 Task: Add Mild Guacamole to the cart.
Action: Mouse moved to (737, 257)
Screenshot: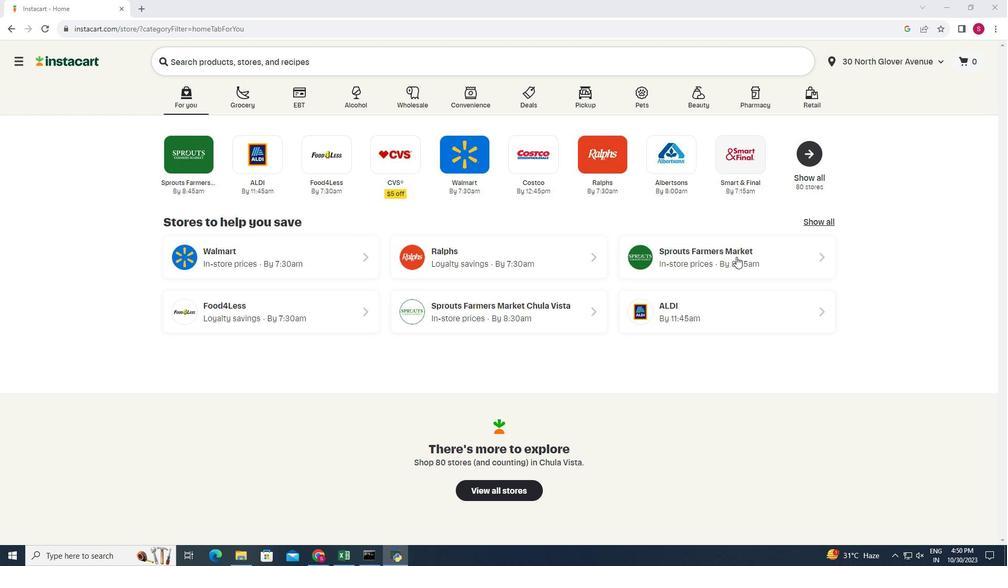 
Action: Mouse pressed left at (737, 257)
Screenshot: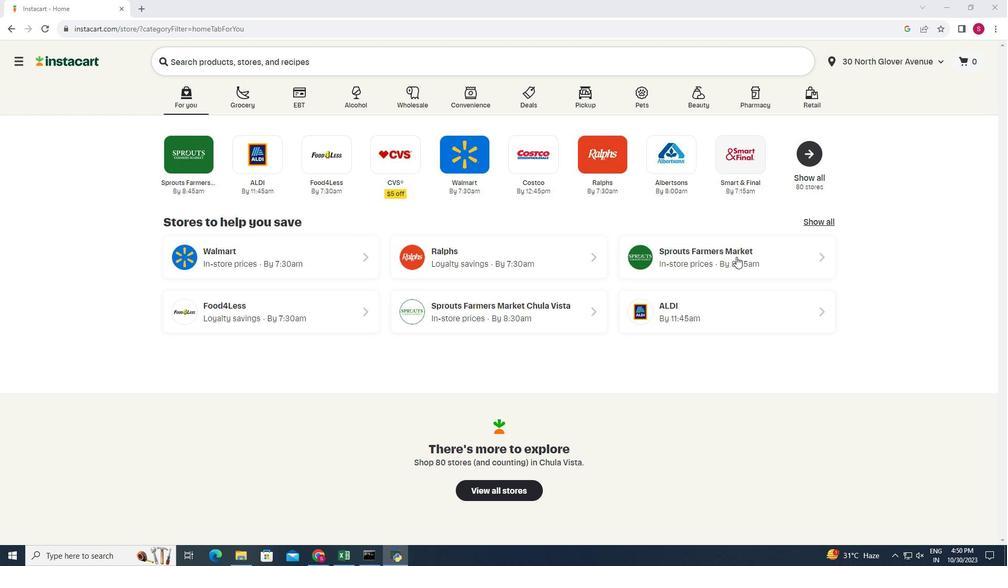 
Action: Mouse moved to (53, 461)
Screenshot: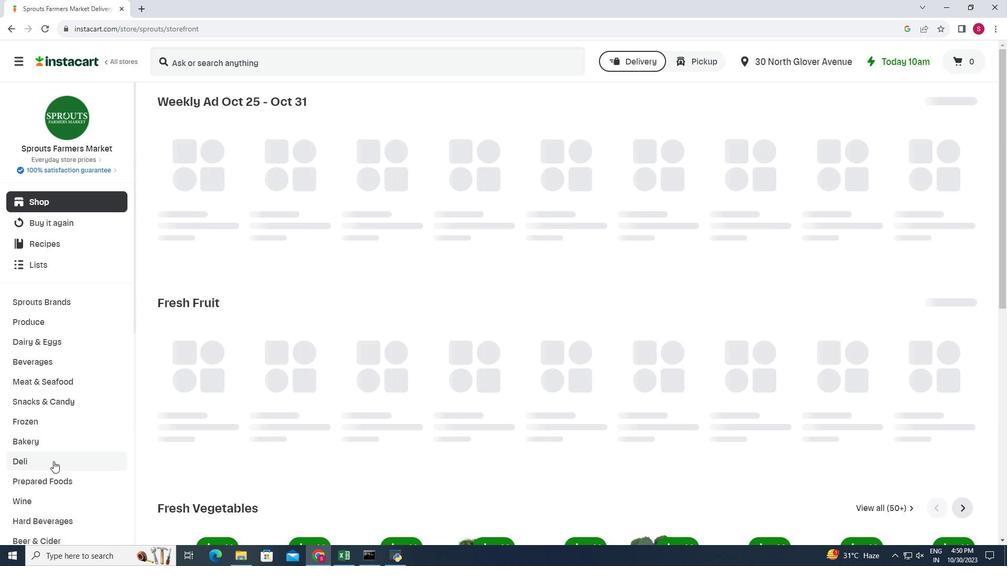 
Action: Mouse pressed left at (53, 461)
Screenshot: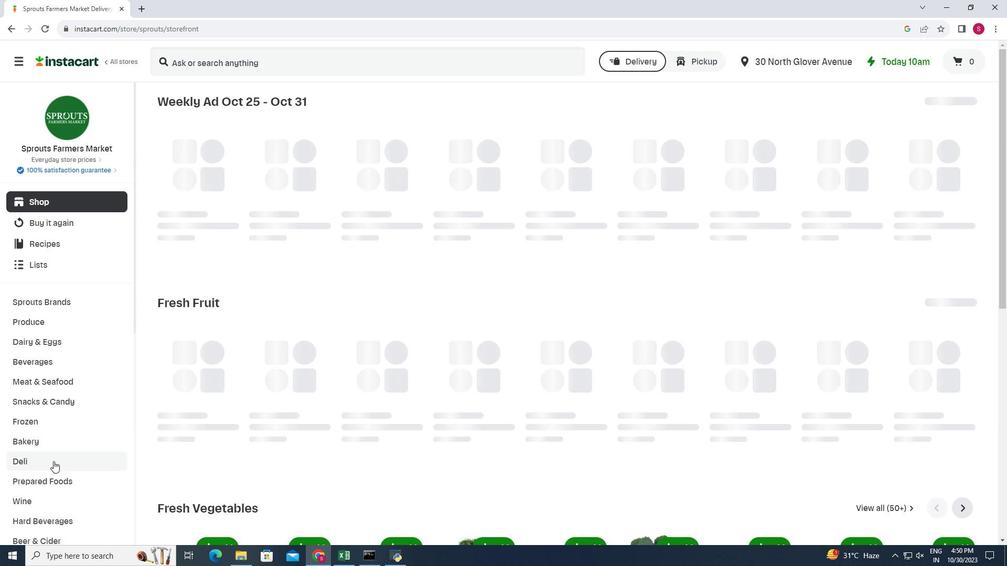 
Action: Mouse moved to (338, 132)
Screenshot: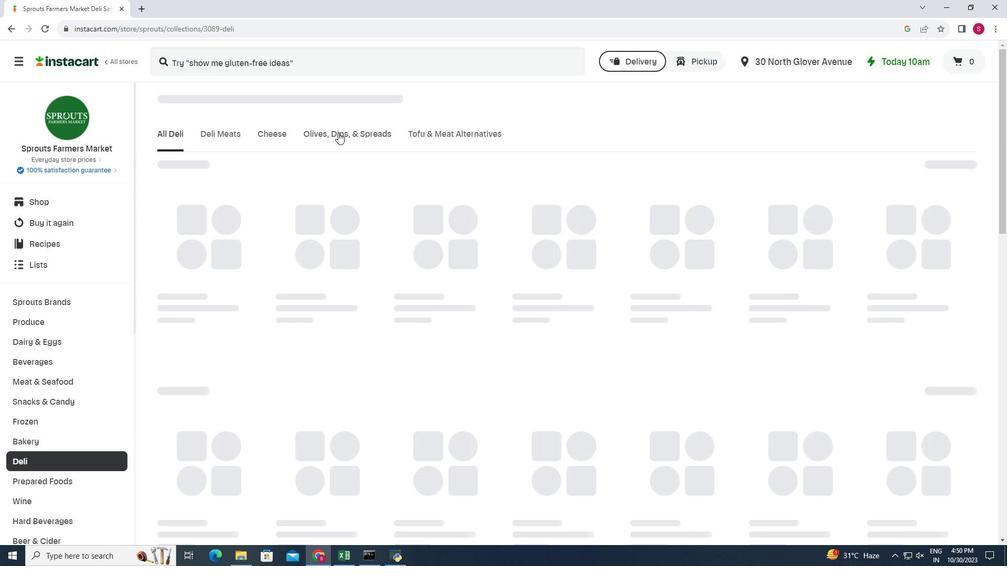 
Action: Mouse pressed left at (338, 132)
Screenshot: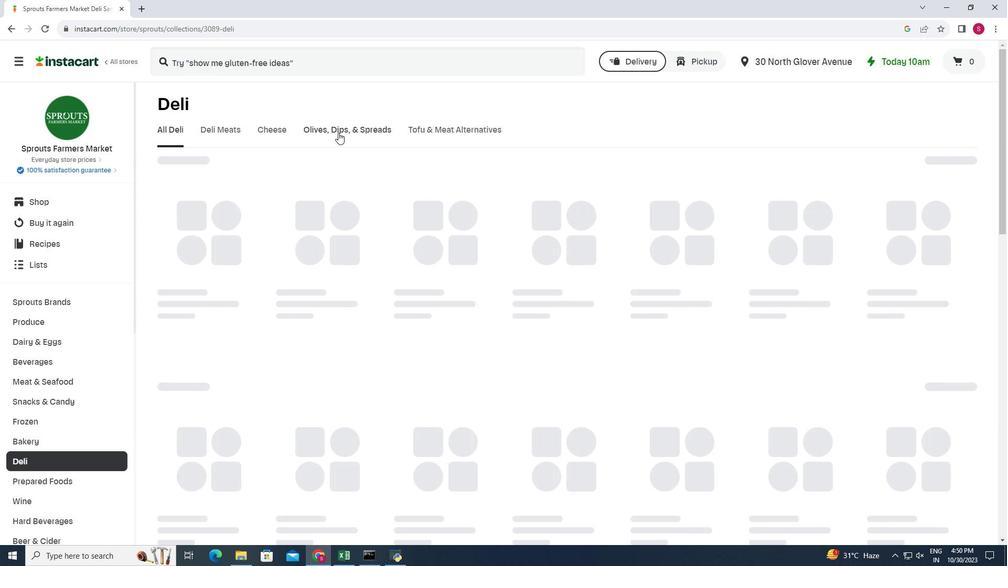 
Action: Mouse moved to (330, 165)
Screenshot: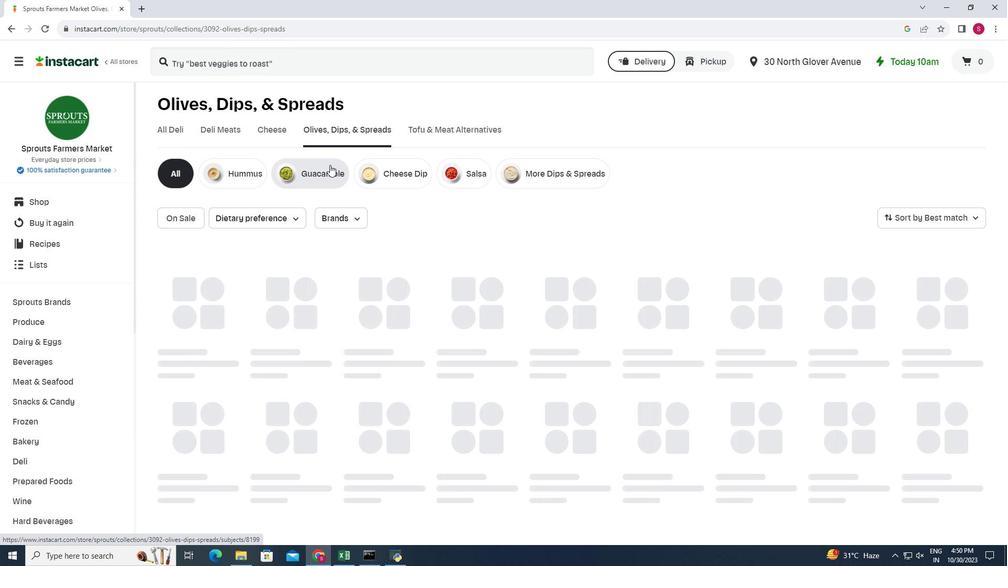 
Action: Mouse pressed left at (330, 165)
Screenshot: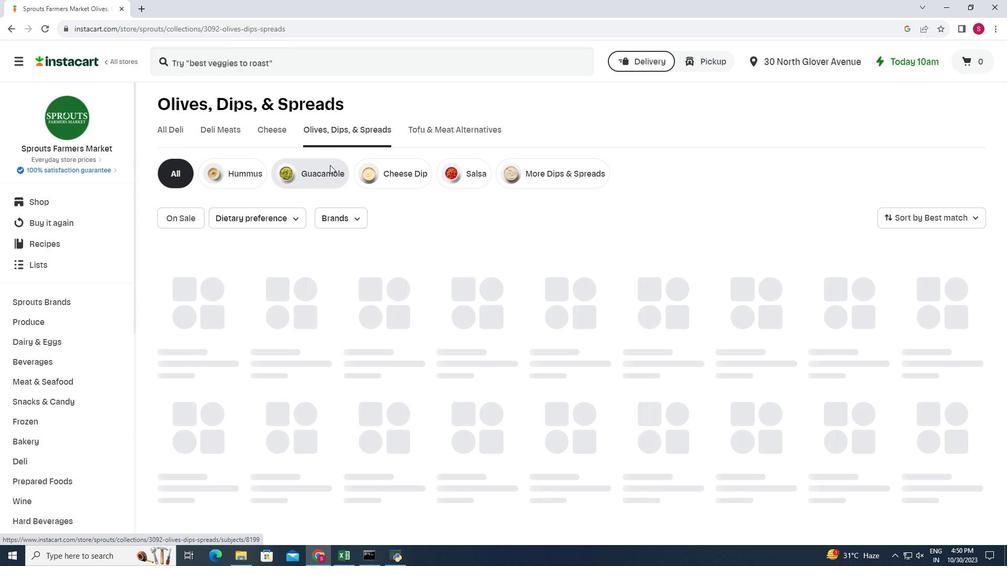 
Action: Mouse moved to (590, 224)
Screenshot: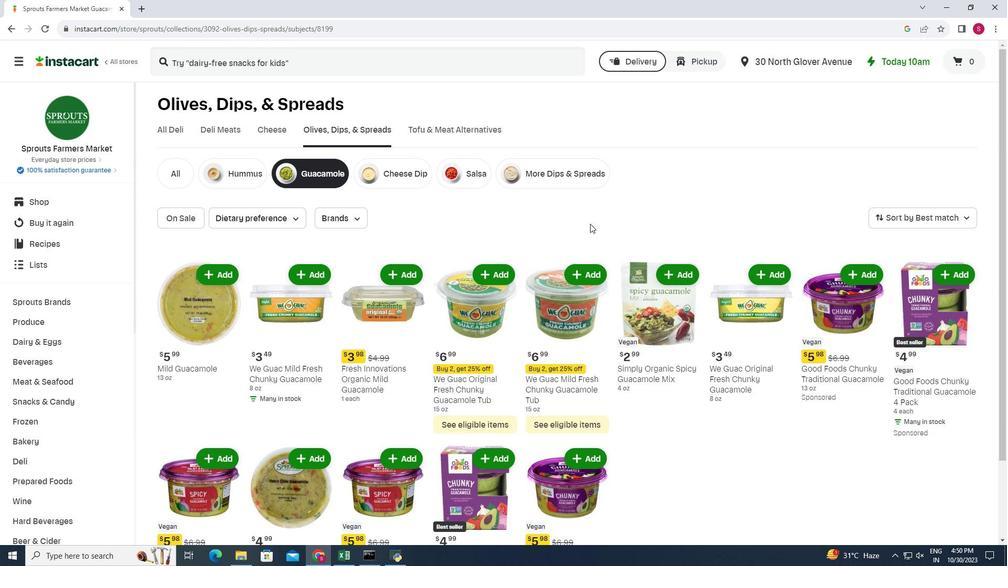 
Action: Mouse scrolled (590, 223) with delta (0, 0)
Screenshot: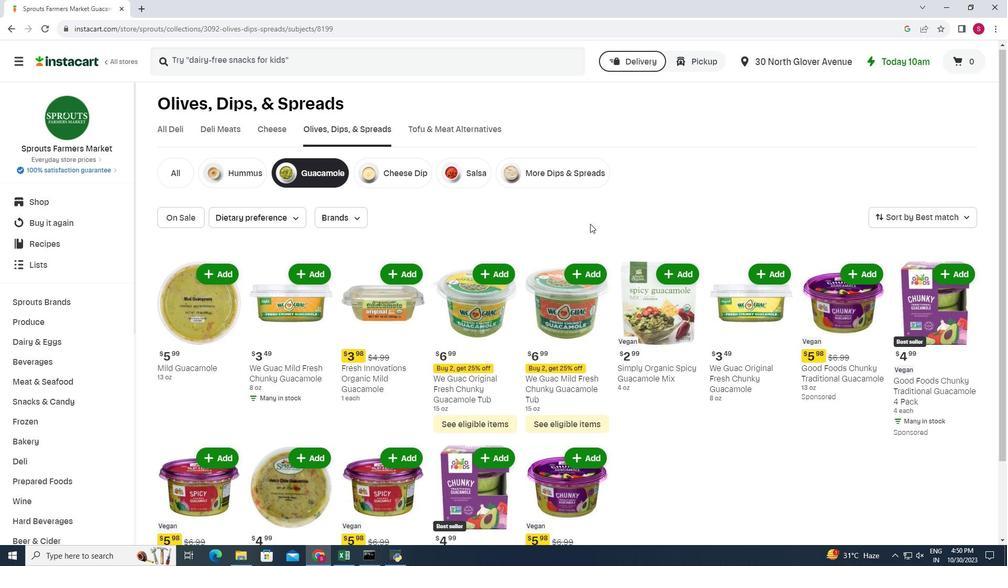 
Action: Mouse moved to (226, 225)
Screenshot: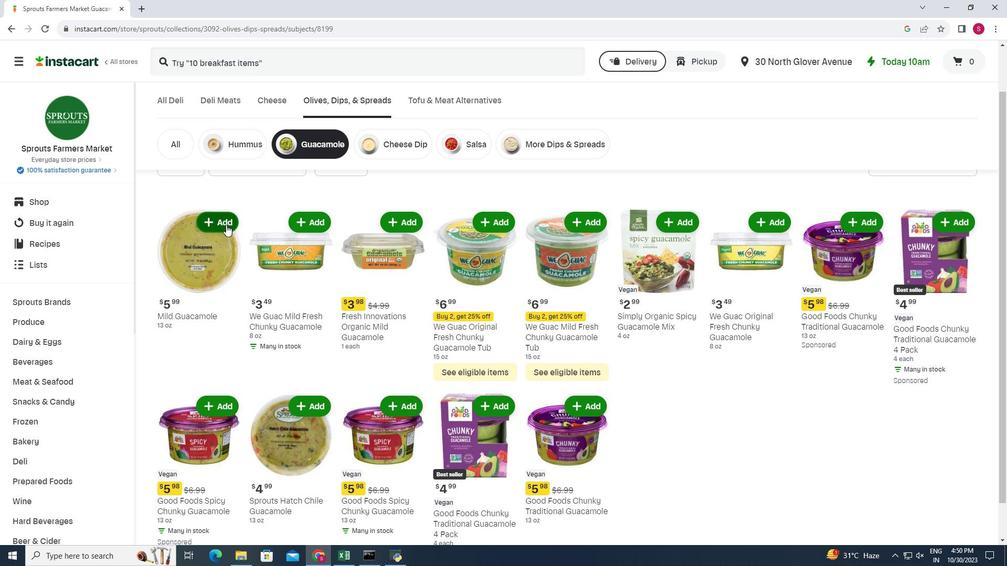 
Action: Mouse pressed left at (226, 225)
Screenshot: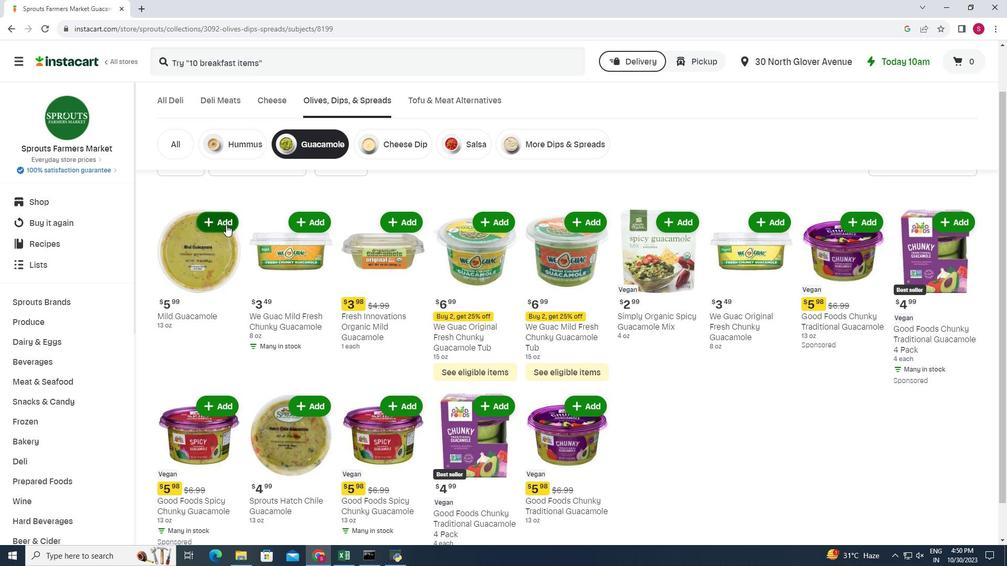 
Action: Mouse moved to (271, 194)
Screenshot: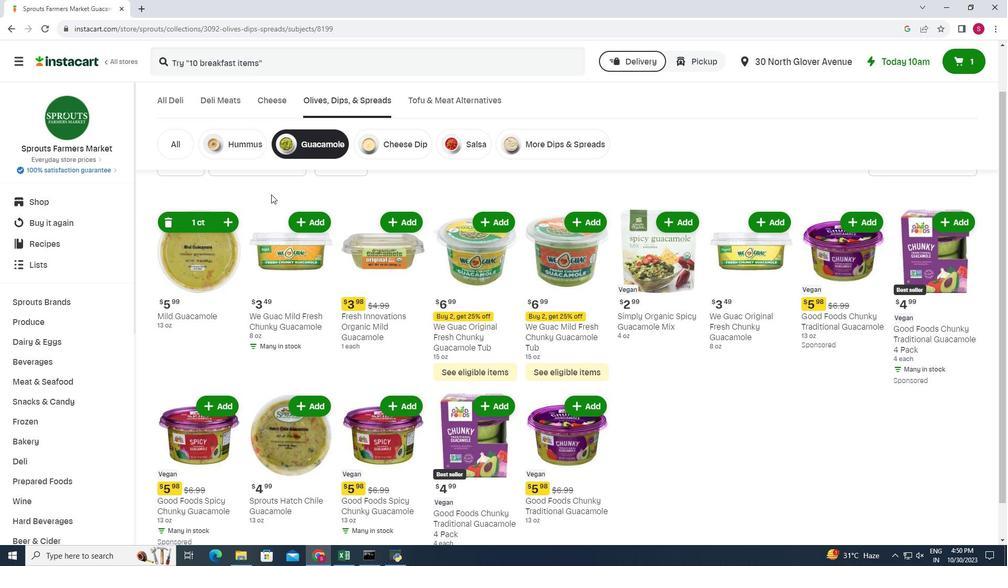 
